Task: Create Board Customer Retention Best Practices to Workspace Email Marketing Software. Create Board Product Positioning and Messaging to Workspace Email Marketing Software. Create Board Email Marketing Welcome Email Series Strategy and Execution to Workspace Email Marketing Software
Action: Mouse moved to (355, 68)
Screenshot: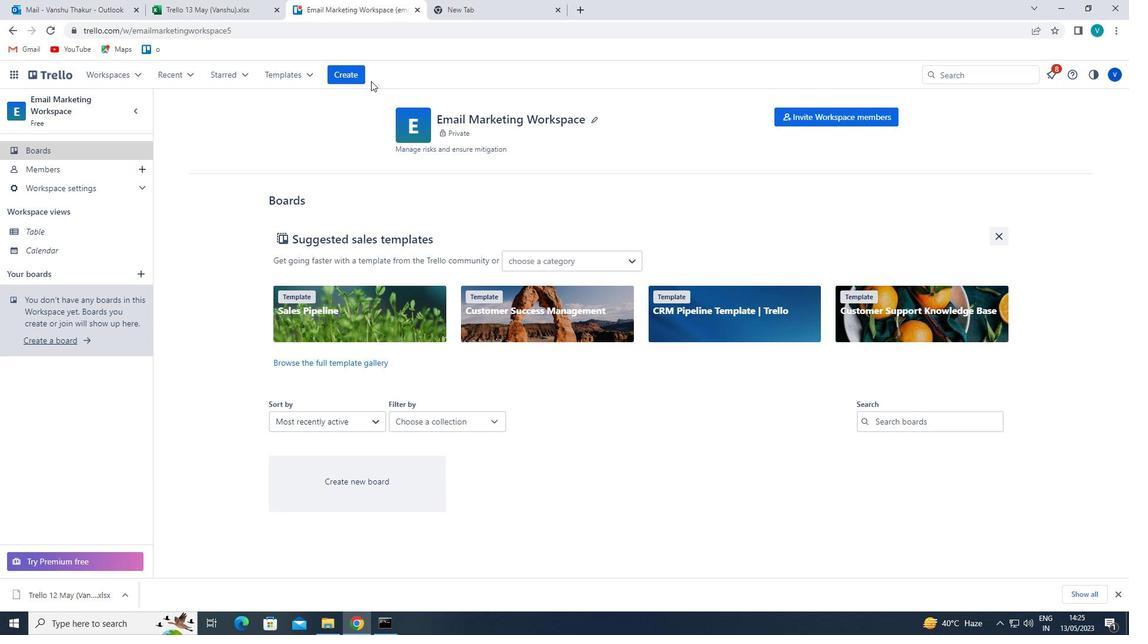 
Action: Mouse pressed left at (355, 68)
Screenshot: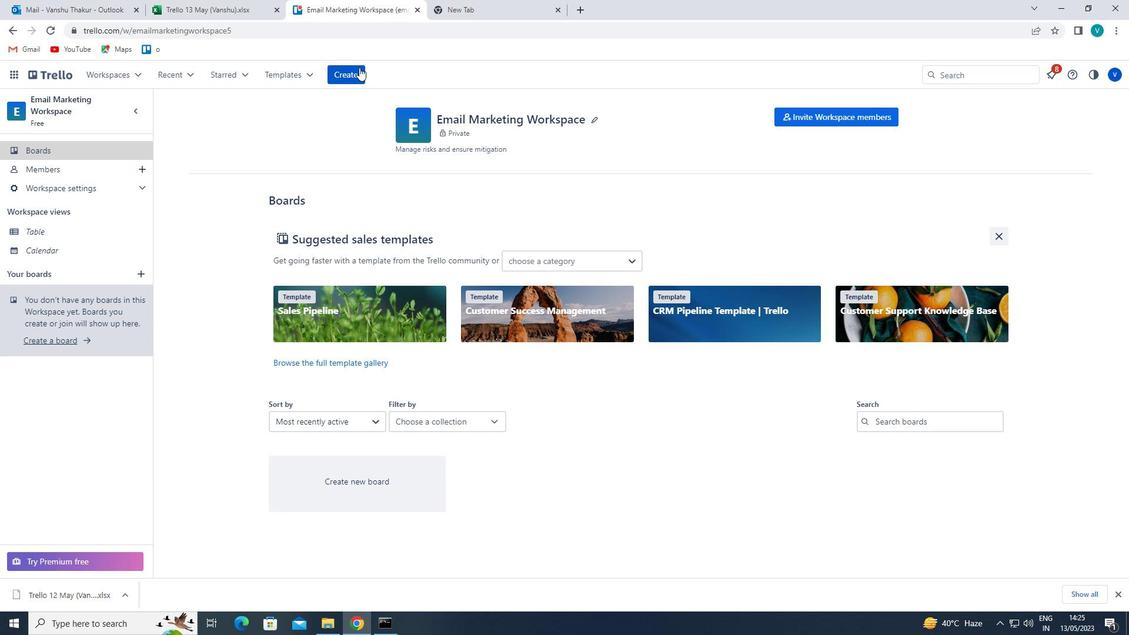 
Action: Mouse moved to (368, 117)
Screenshot: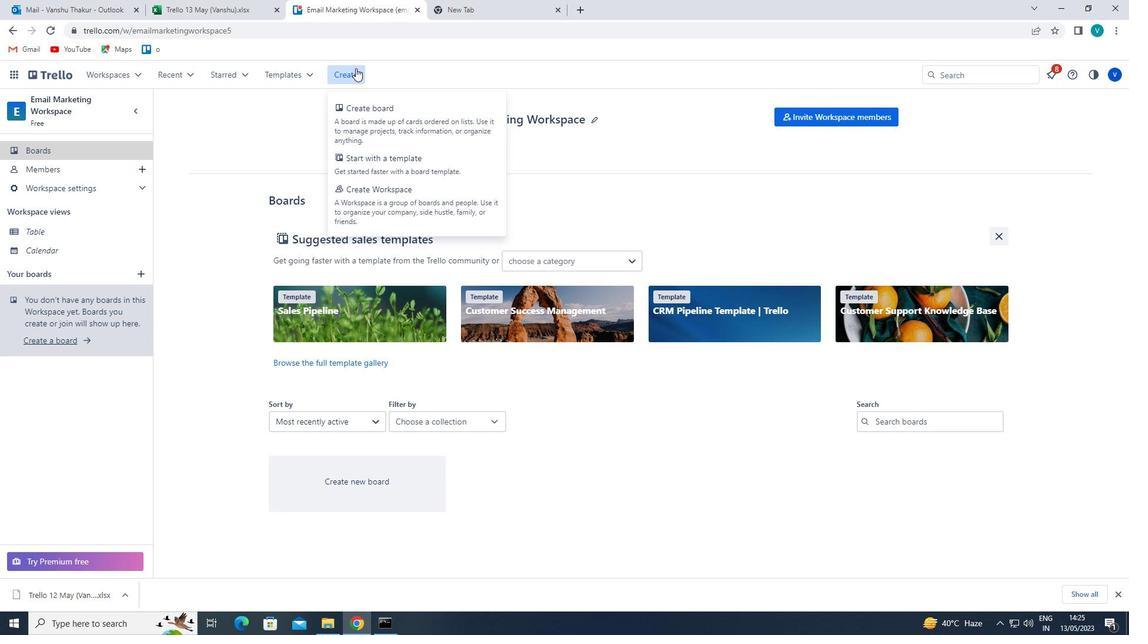 
Action: Mouse pressed left at (368, 117)
Screenshot: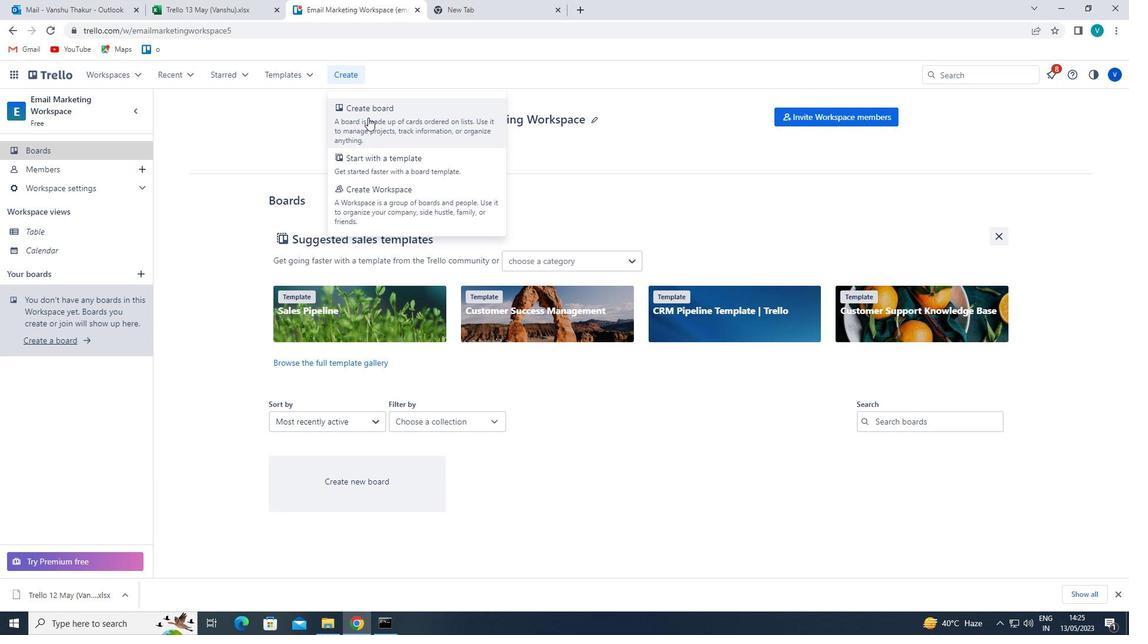 
Action: Mouse moved to (420, 294)
Screenshot: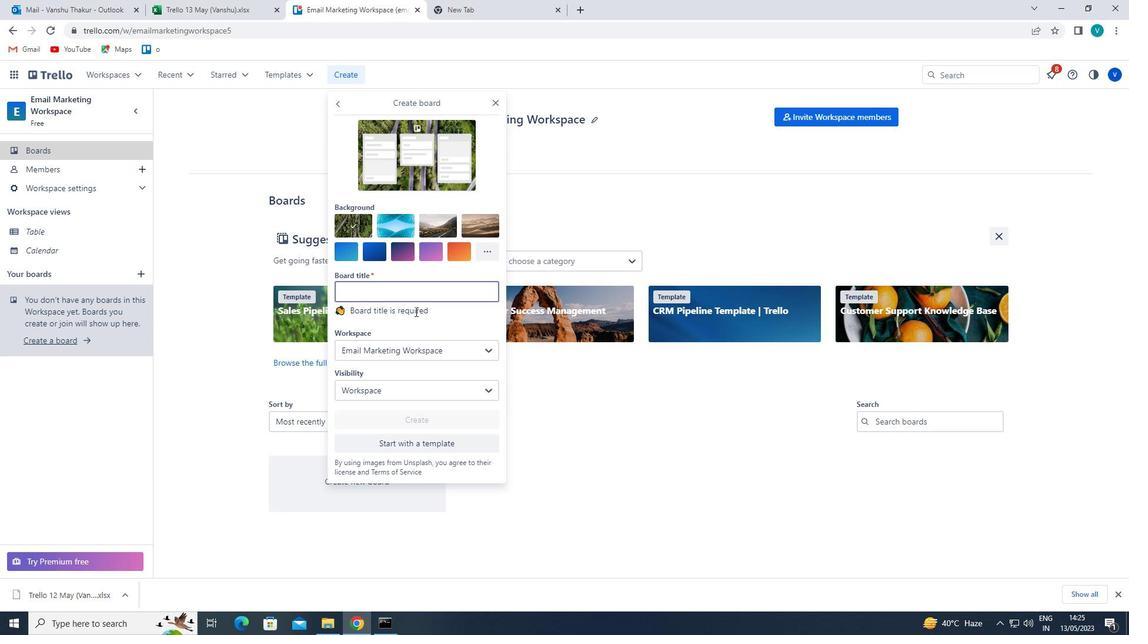 
Action: Mouse pressed left at (420, 294)
Screenshot: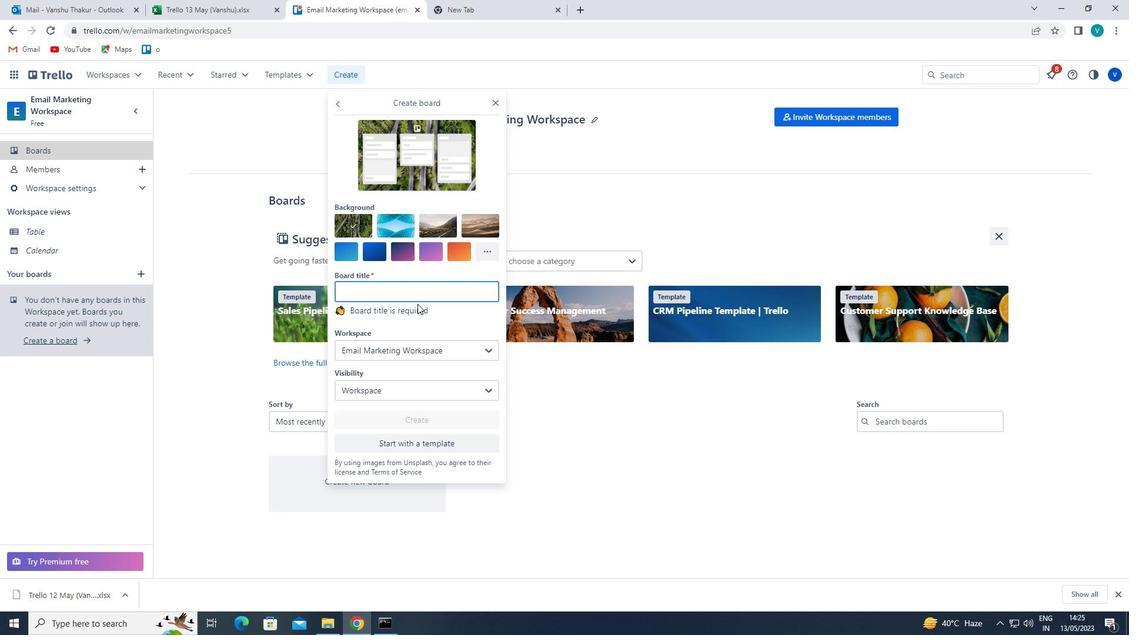 
Action: Mouse moved to (422, 289)
Screenshot: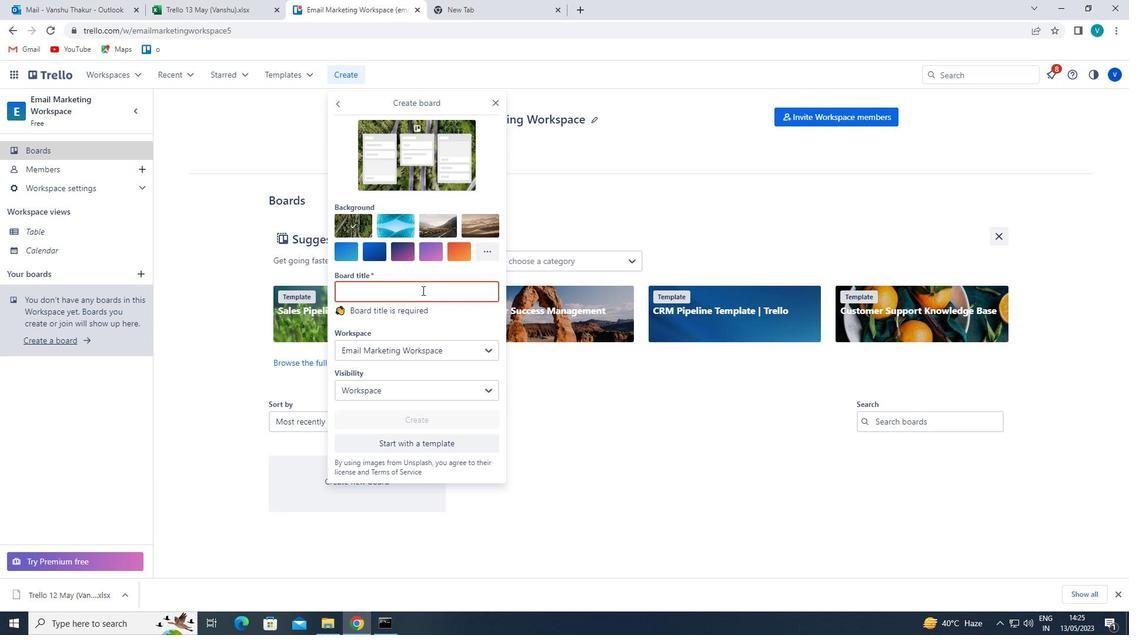
Action: Key pressed <Key.shift>
Screenshot: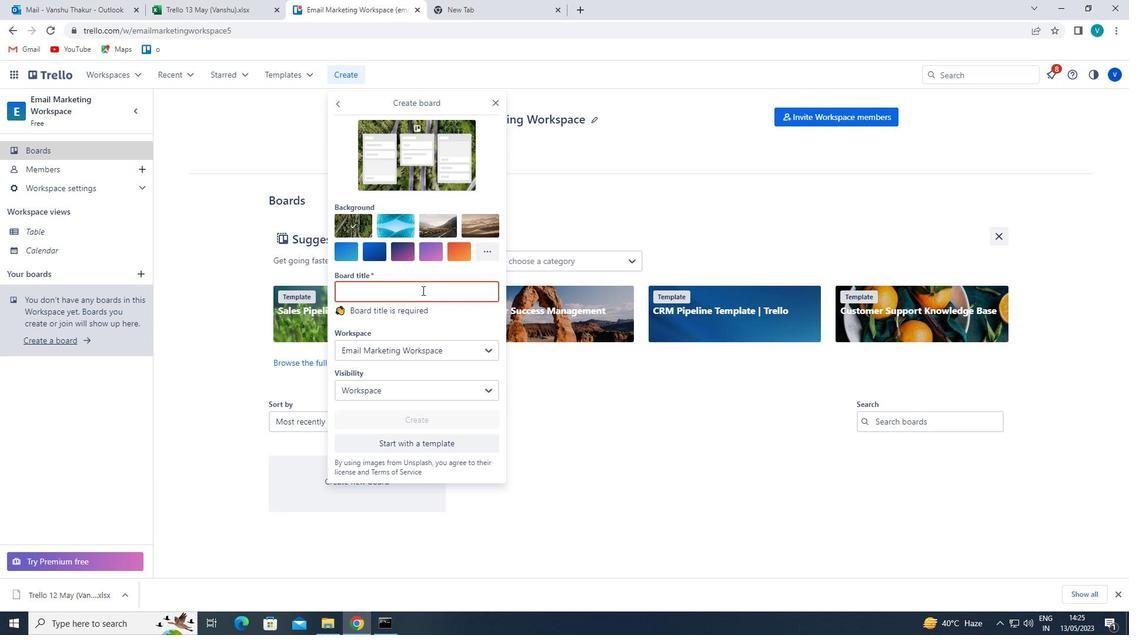 
Action: Mouse moved to (421, 285)
Screenshot: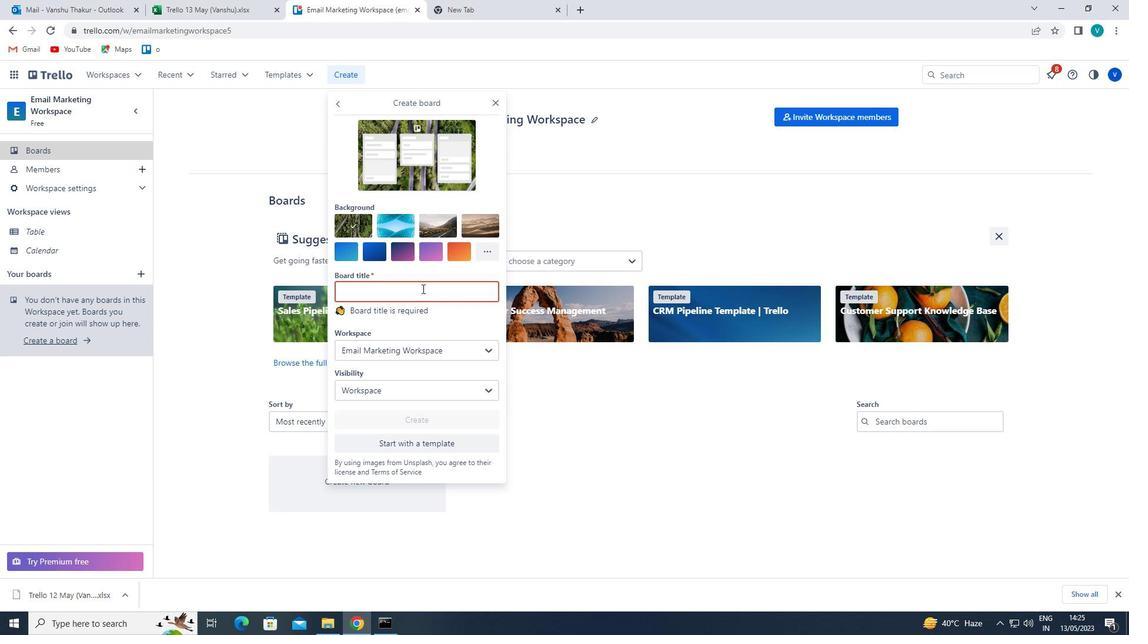 
Action: Key pressed <Key.shift>CUSTOMER<Key.space><Key.shift>RETENTION<Key.space><Key.shift>BESR<Key.backspace>T<Key.space><Key.shift>PRACTICES
Screenshot: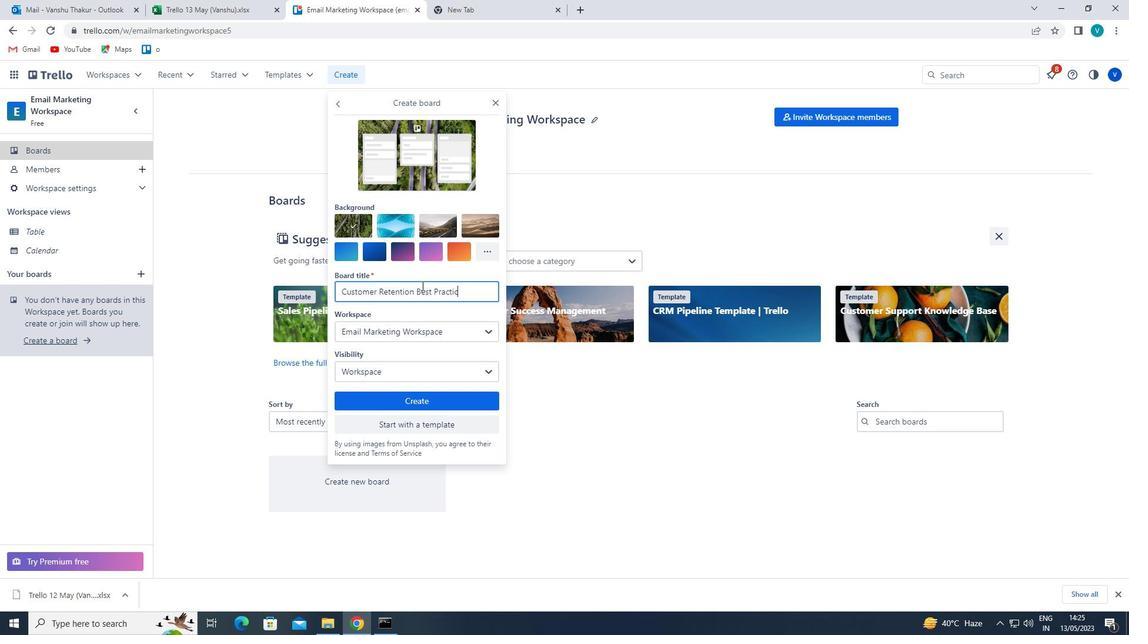 
Action: Mouse moved to (428, 394)
Screenshot: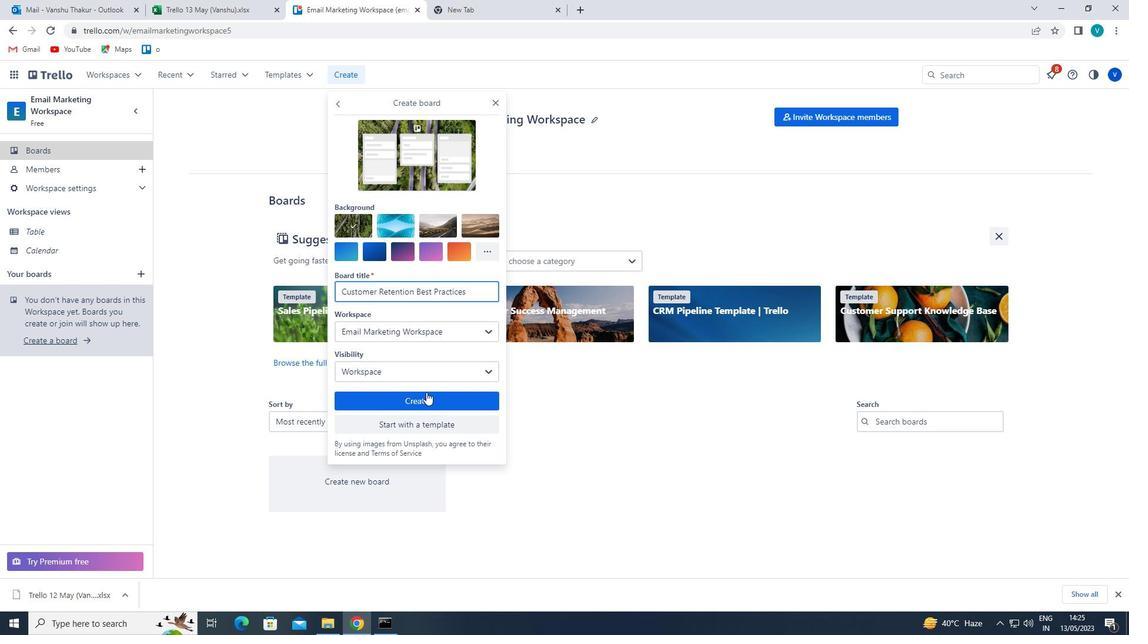 
Action: Mouse pressed left at (428, 394)
Screenshot: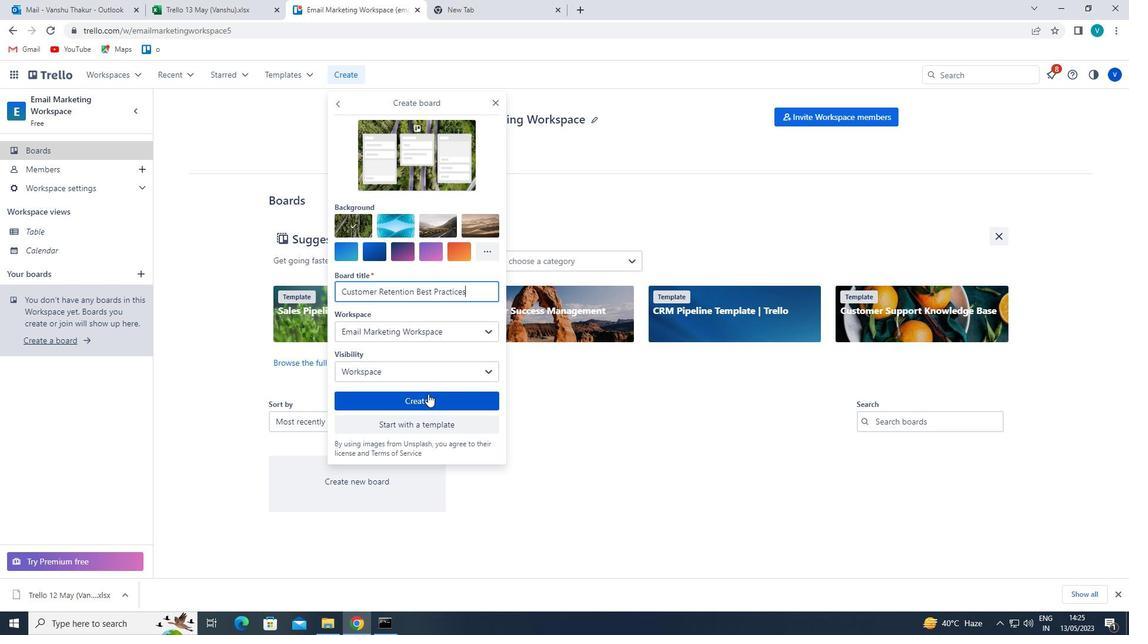 
Action: Mouse moved to (356, 79)
Screenshot: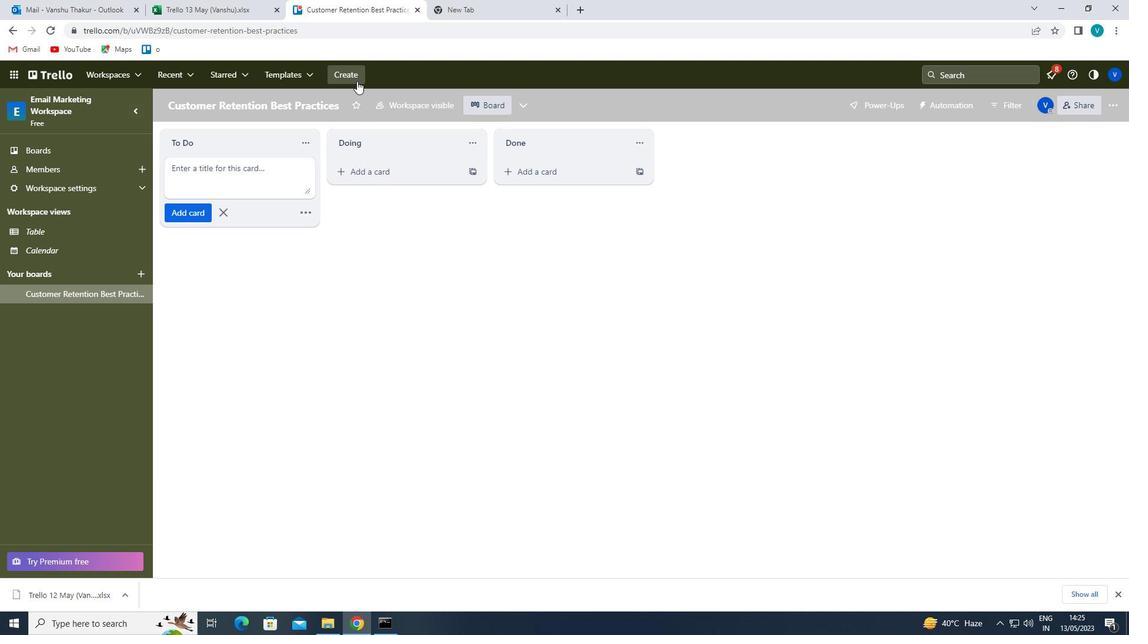 
Action: Mouse pressed left at (356, 79)
Screenshot: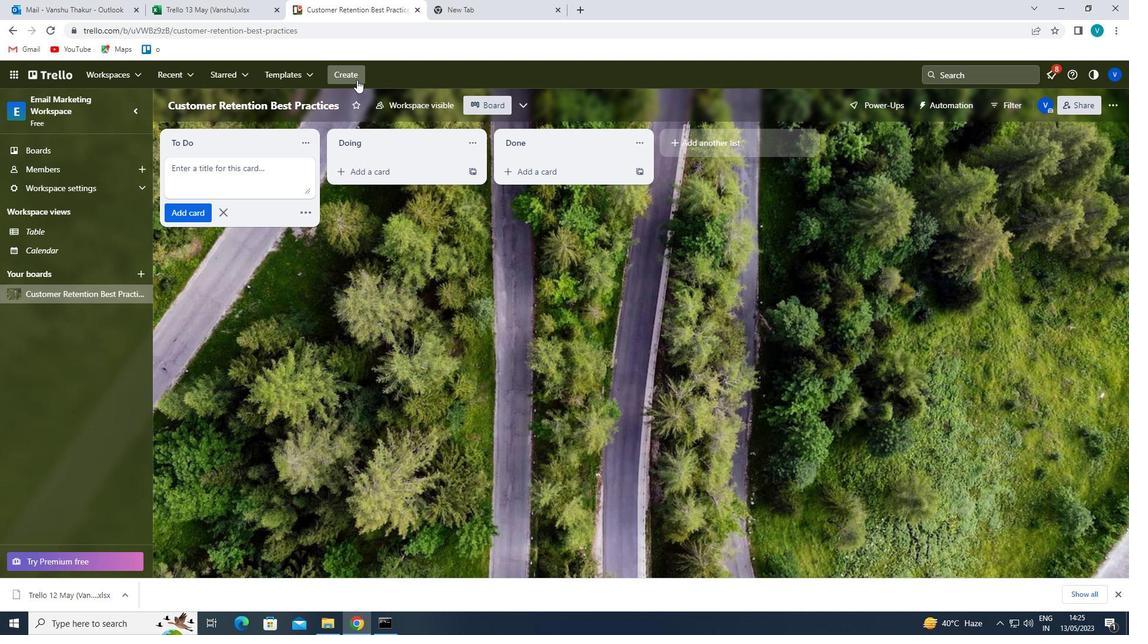 
Action: Mouse moved to (364, 112)
Screenshot: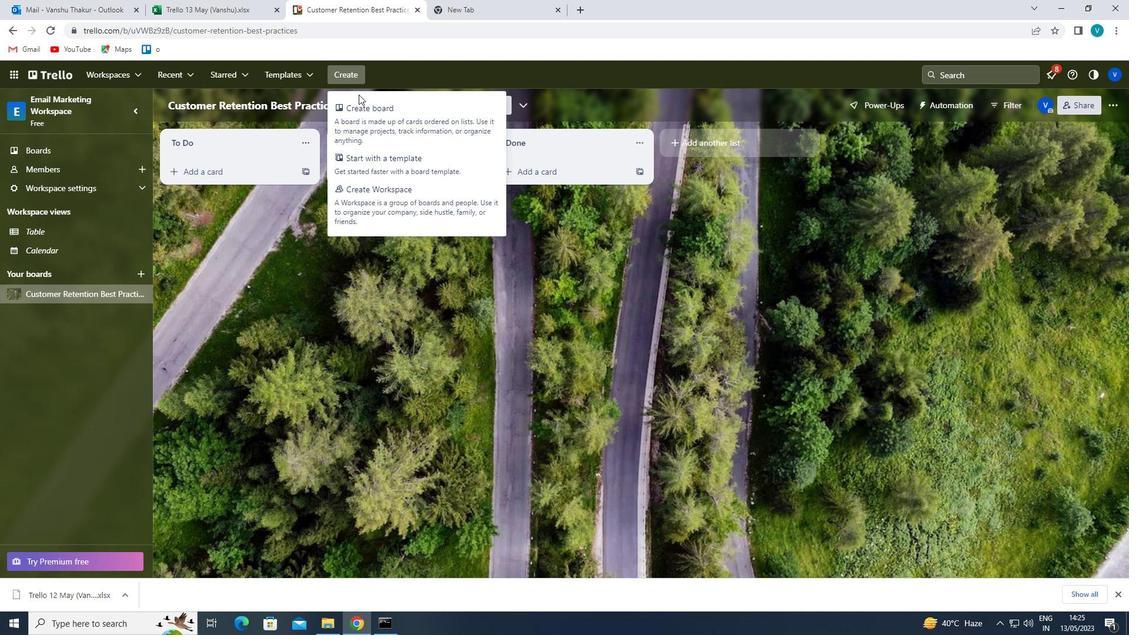 
Action: Mouse pressed left at (364, 112)
Screenshot: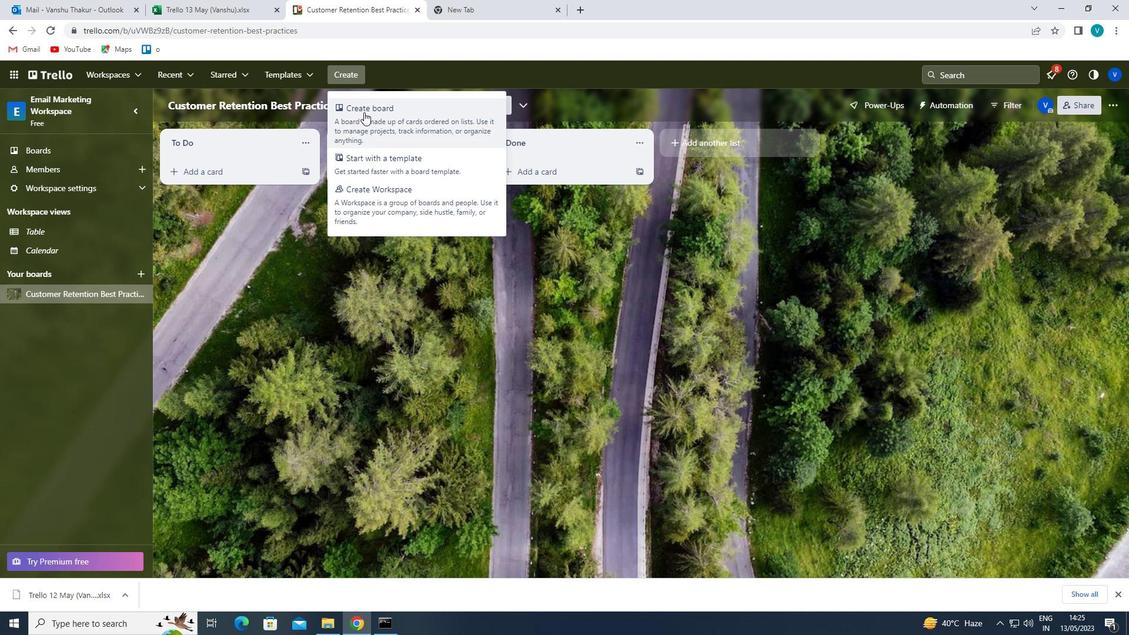 
Action: Mouse moved to (399, 292)
Screenshot: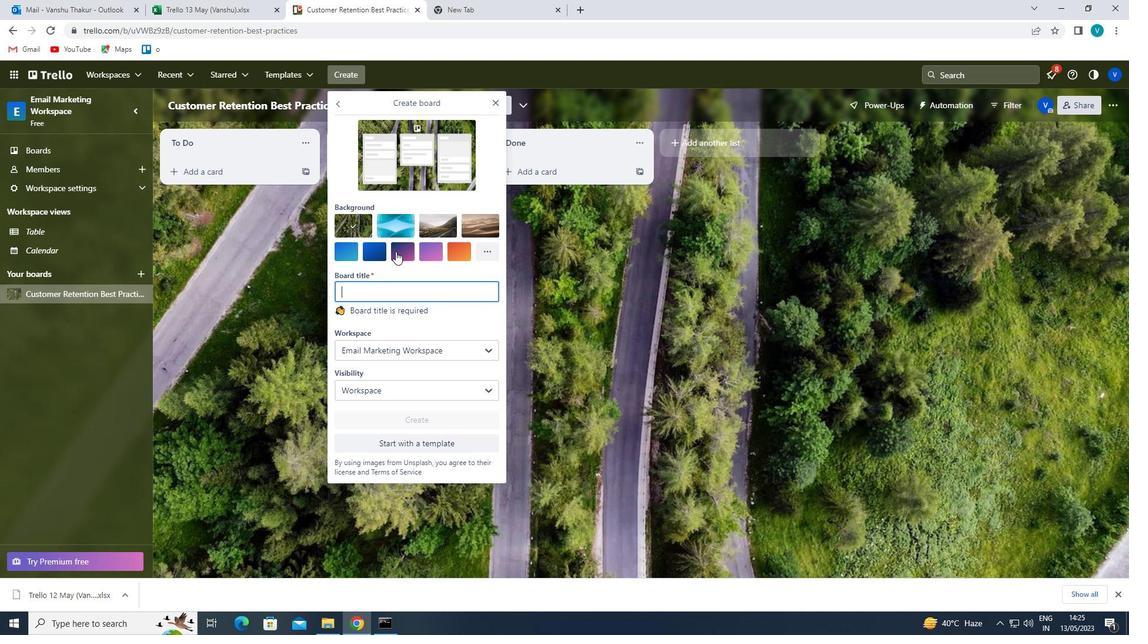 
Action: Mouse pressed left at (399, 292)
Screenshot: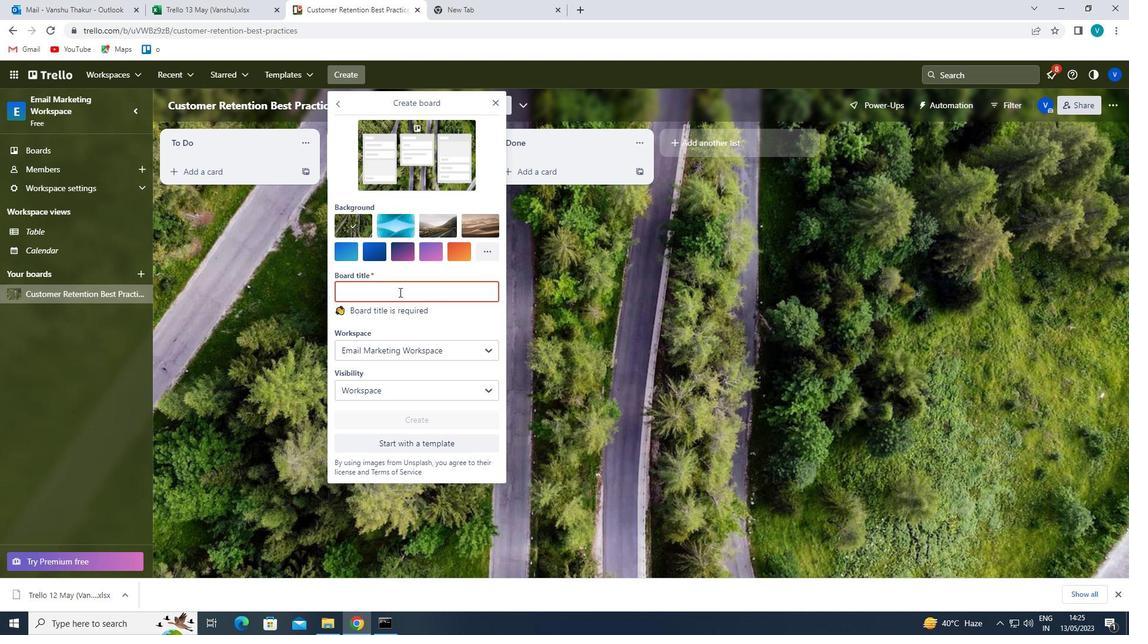 
Action: Mouse moved to (399, 291)
Screenshot: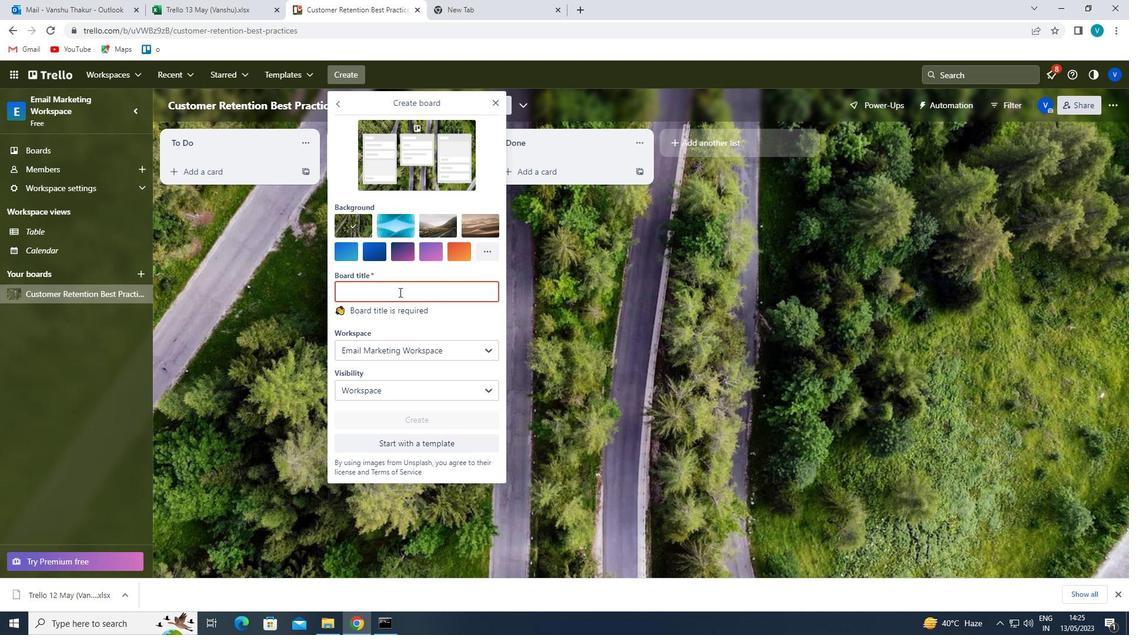 
Action: Key pressed <Key.shift>PRODUCT<Key.space><Key.shift>POSITIONING<Key.space>AND<Key.space><Key.shift>MESSAGING
Screenshot: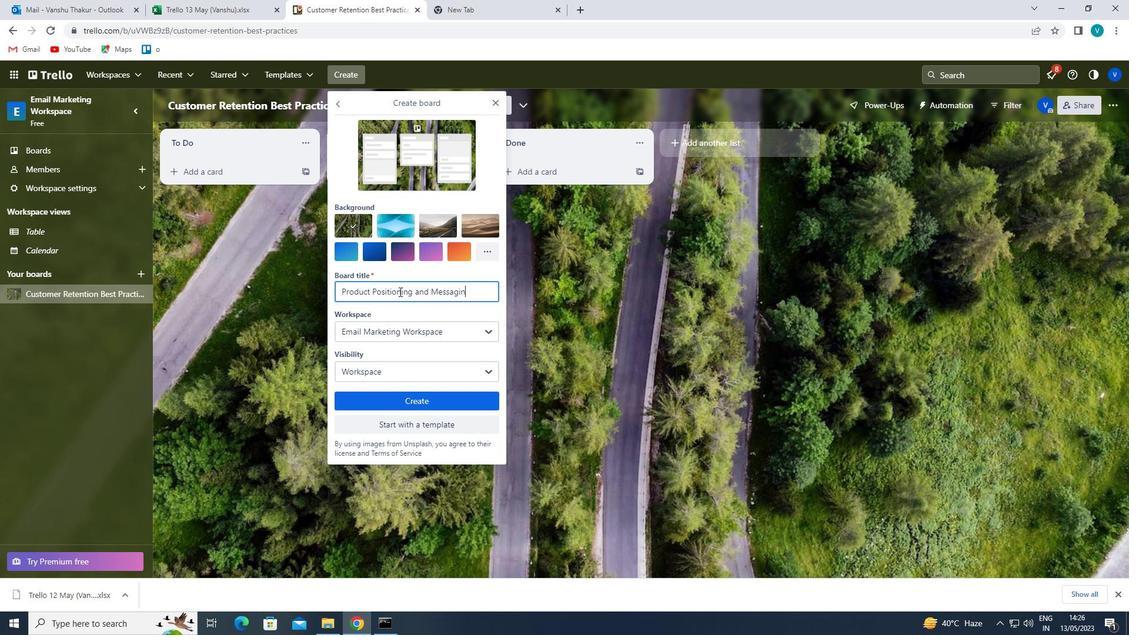 
Action: Mouse moved to (411, 395)
Screenshot: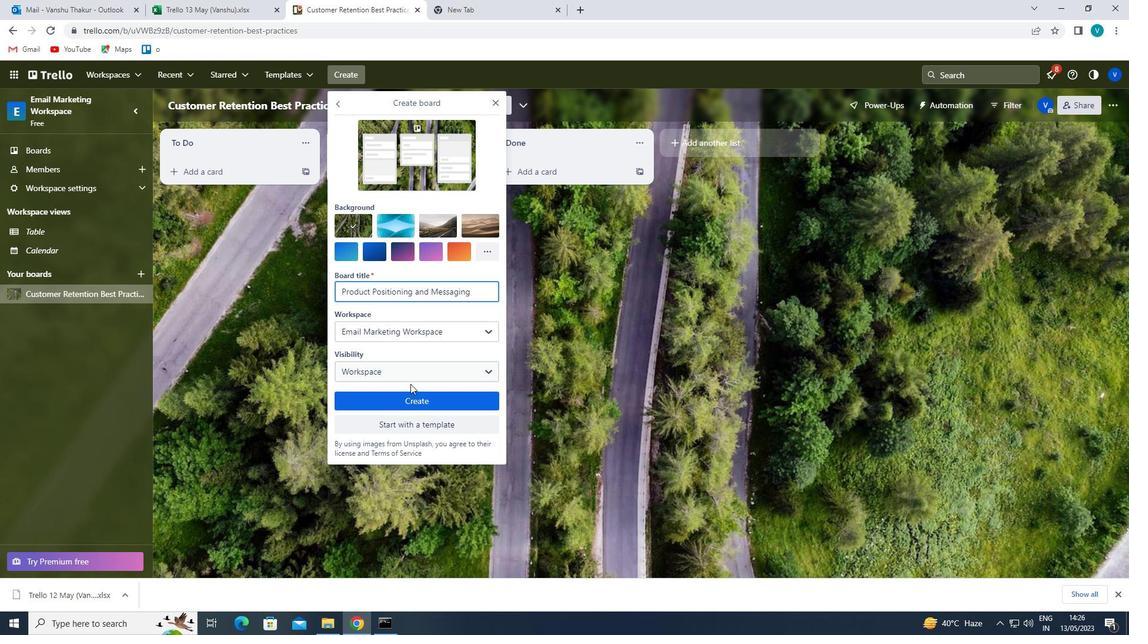 
Action: Mouse pressed left at (411, 395)
Screenshot: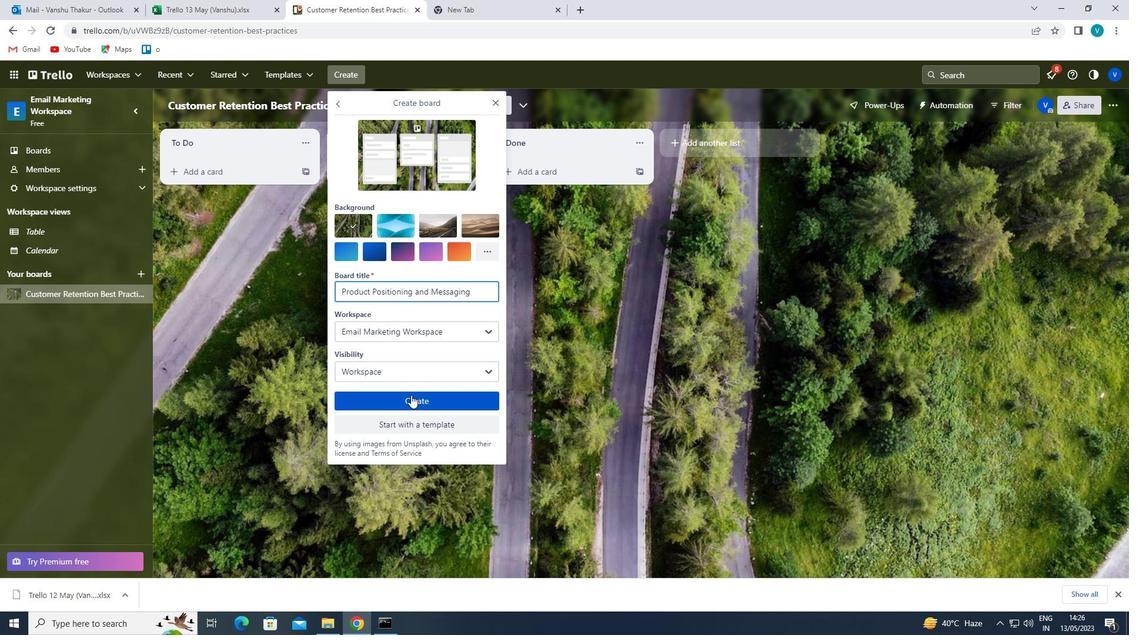 
Action: Mouse moved to (357, 71)
Screenshot: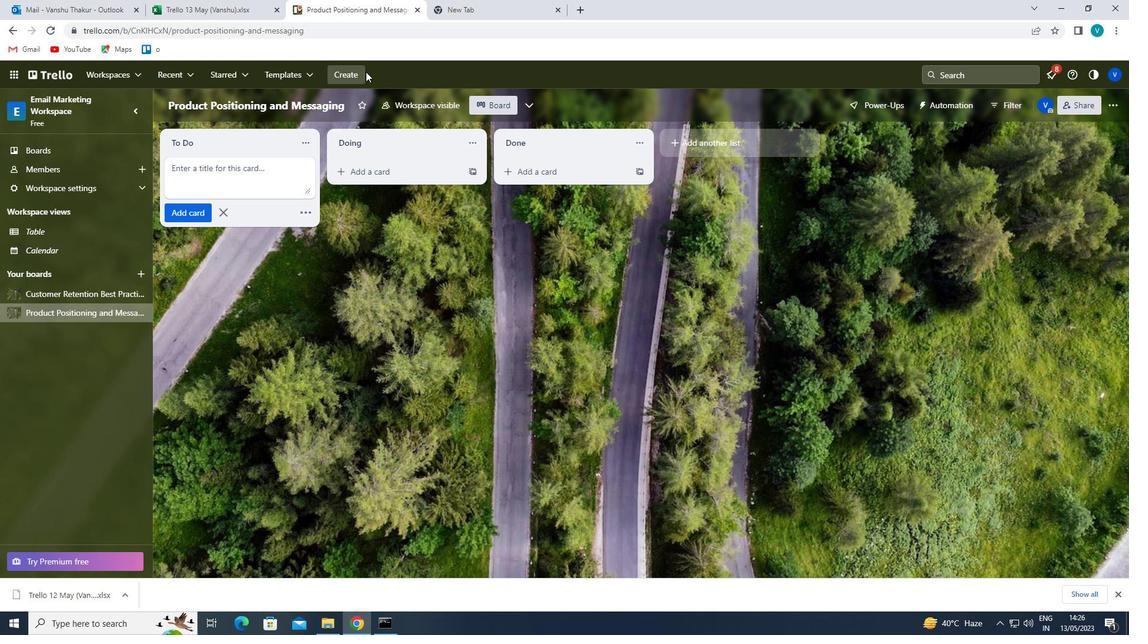 
Action: Mouse pressed left at (357, 71)
Screenshot: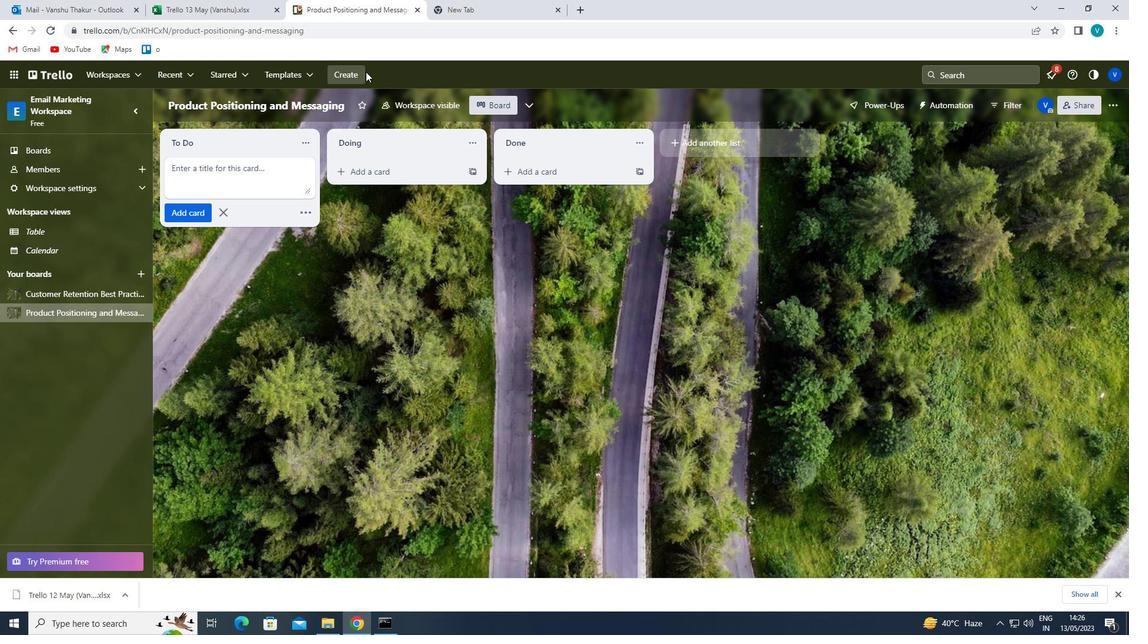 
Action: Mouse moved to (361, 104)
Screenshot: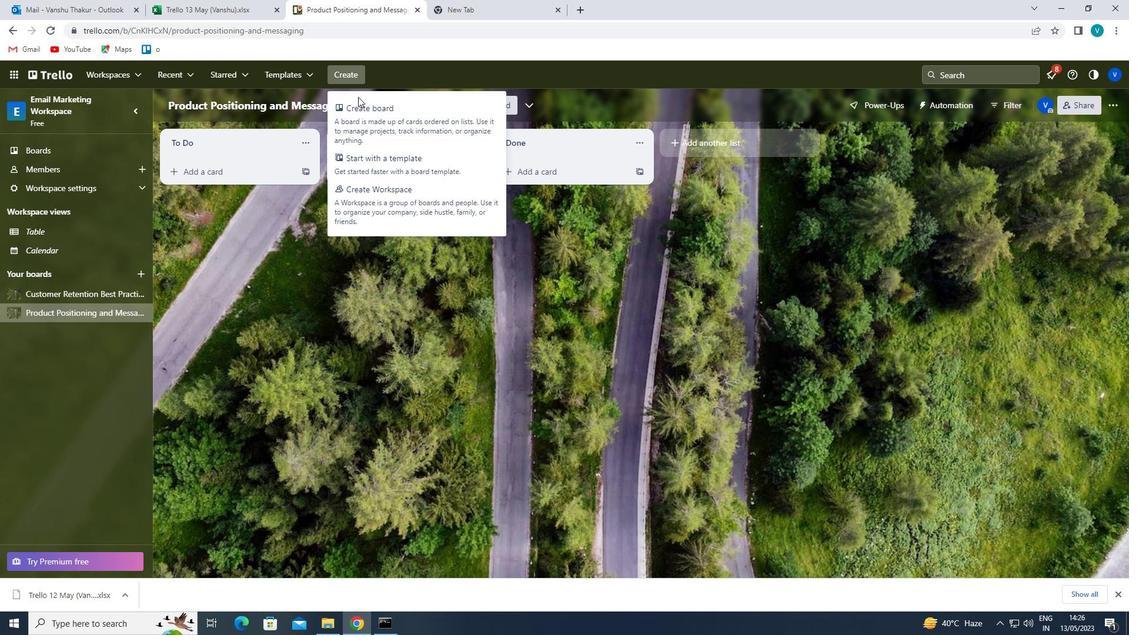 
Action: Mouse pressed left at (361, 104)
Screenshot: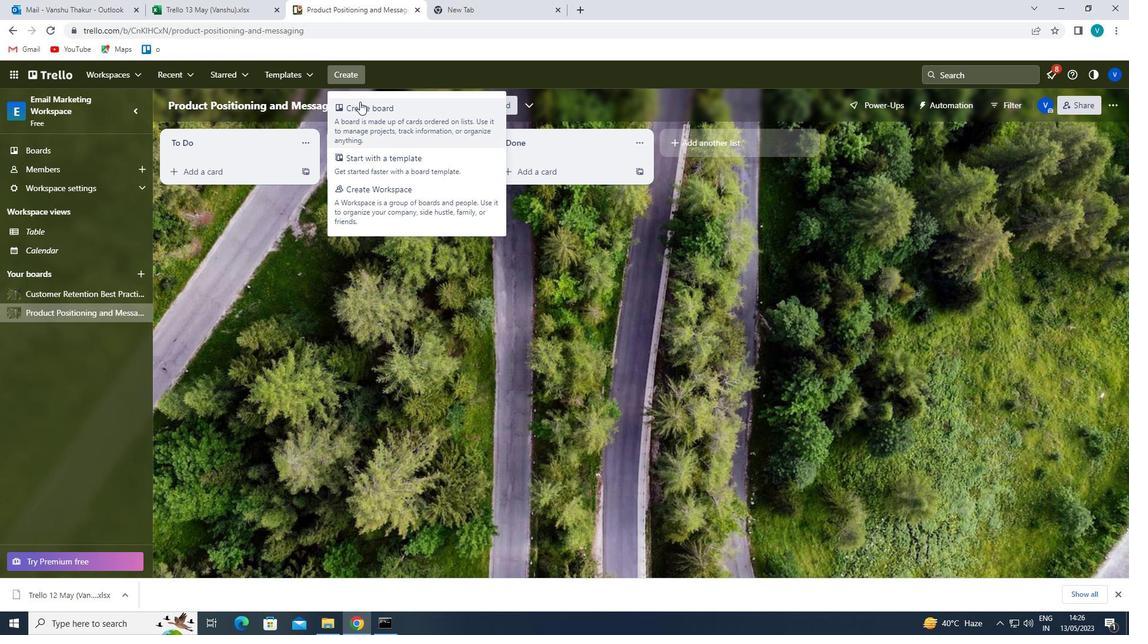 
Action: Mouse moved to (377, 294)
Screenshot: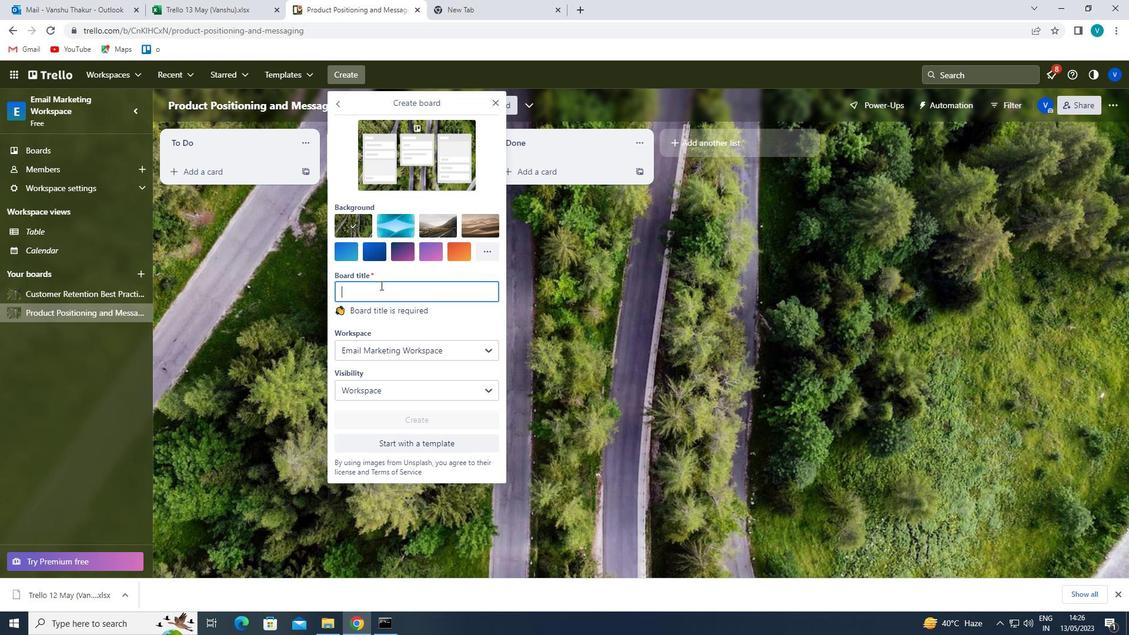 
Action: Mouse pressed left at (377, 294)
Screenshot: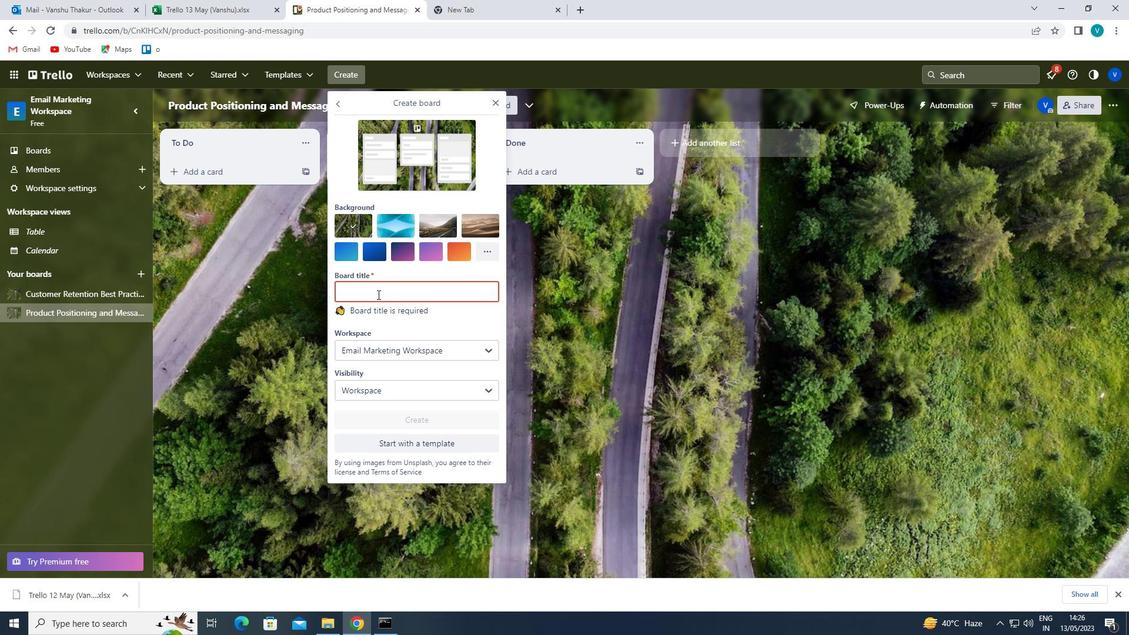 
Action: Key pressed <Key.shift>EMAIL<Key.space><Key.shift>MARKETING<Key.space>
Screenshot: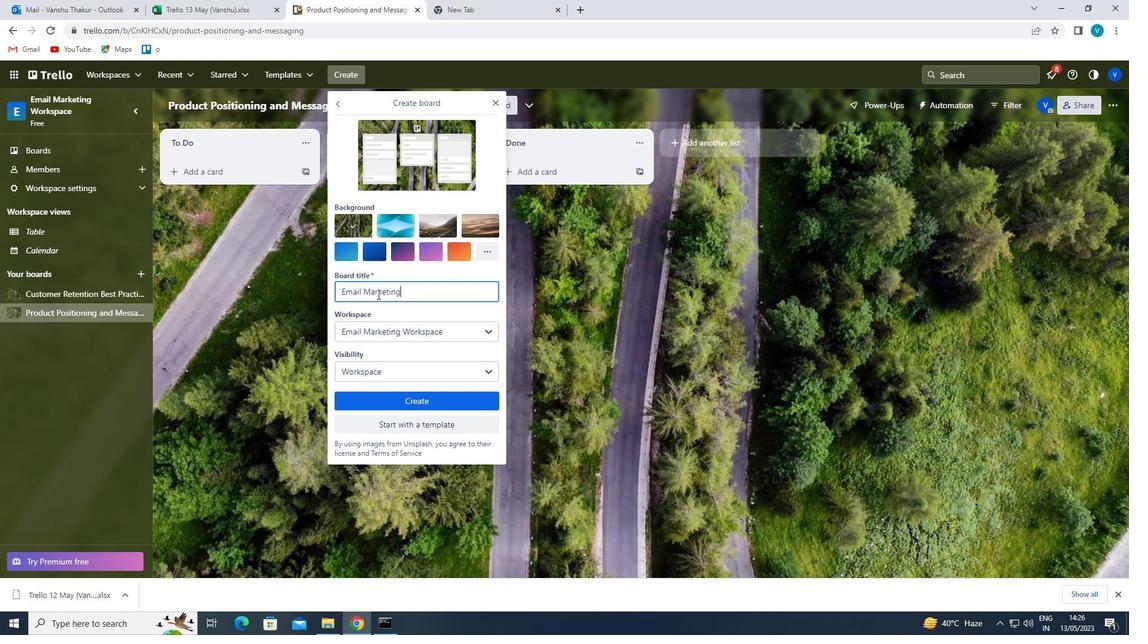 
Action: Mouse moved to (430, 404)
Screenshot: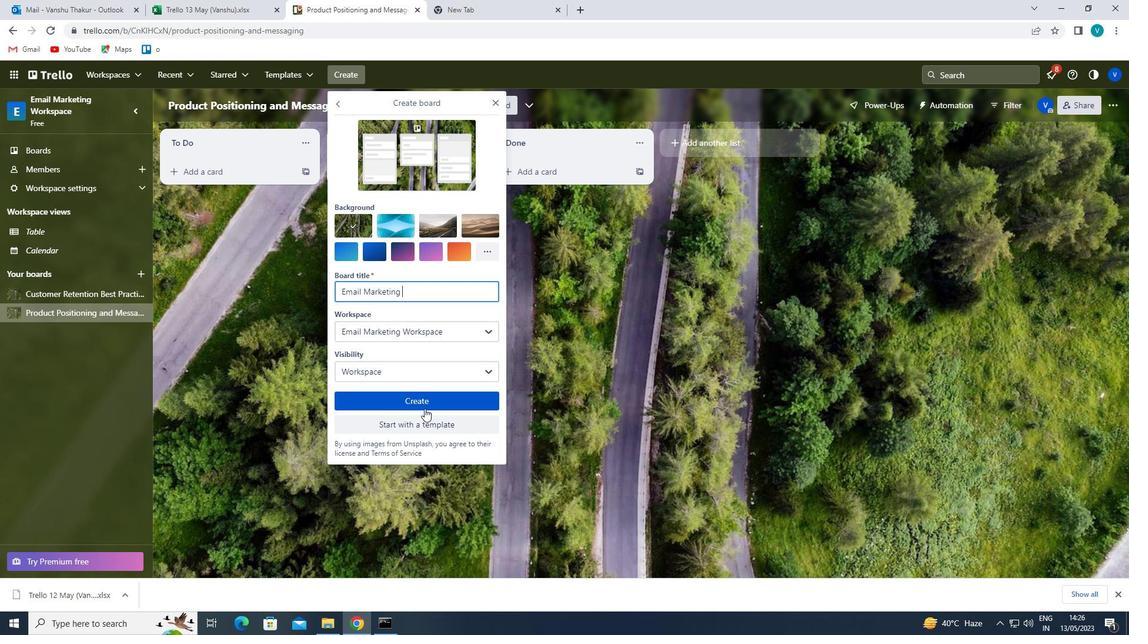 
Action: Mouse pressed left at (430, 404)
Screenshot: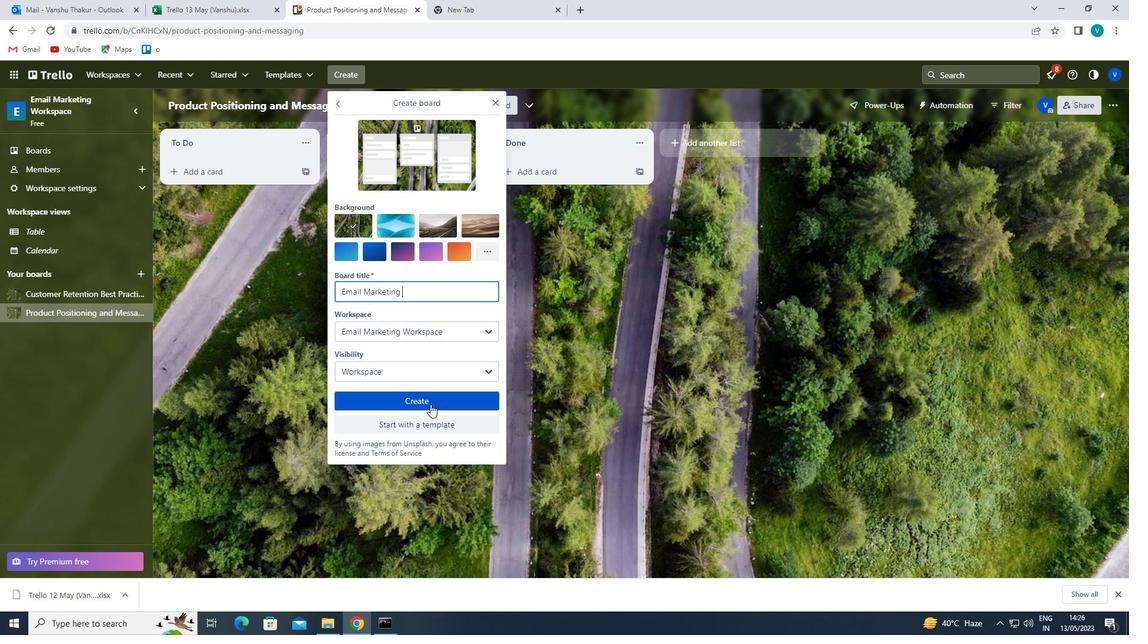 
